 Task: View online service setting.
Action: Mouse moved to (198, 166)
Screenshot: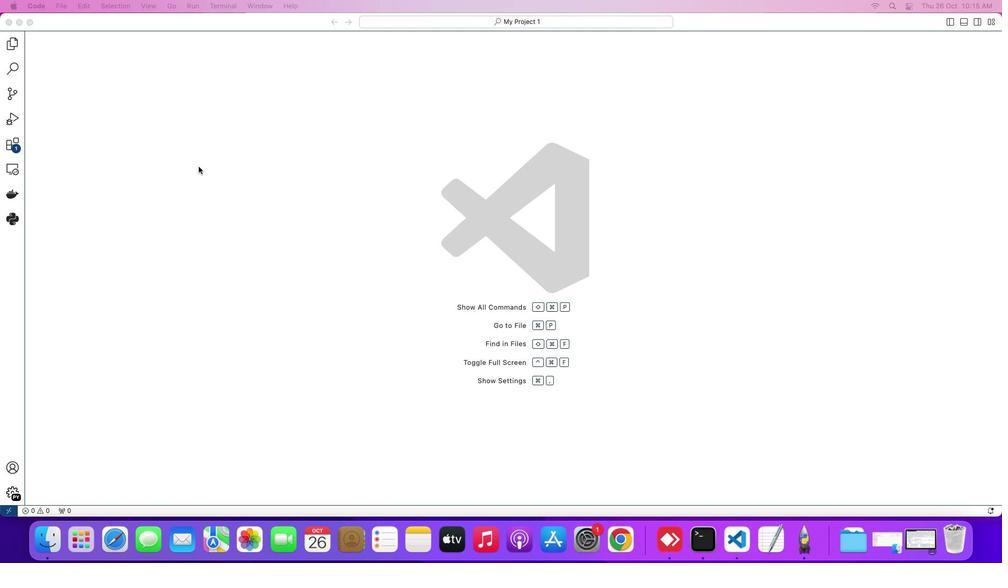 
Action: Mouse pressed left at (198, 166)
Screenshot: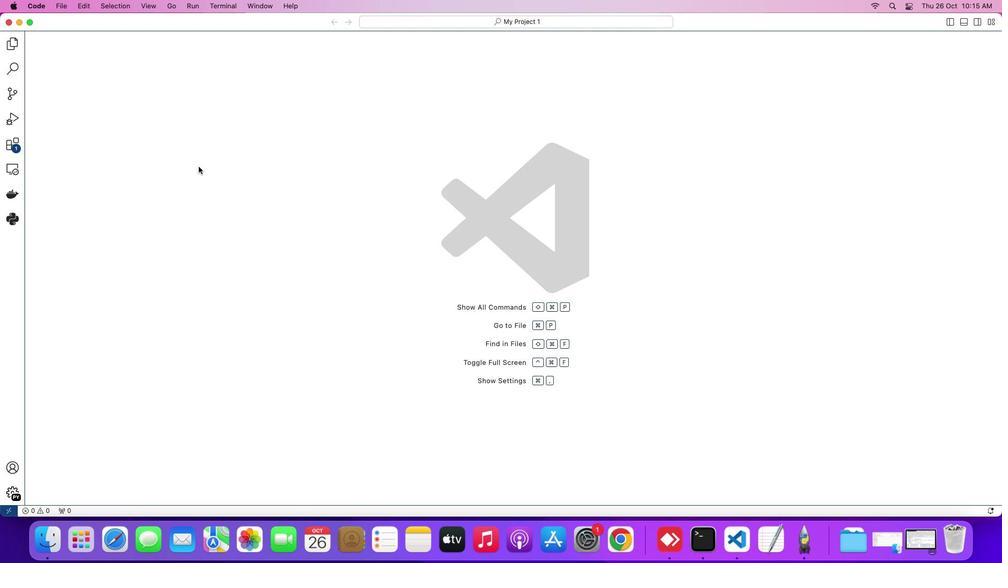 
Action: Mouse moved to (36, 3)
Screenshot: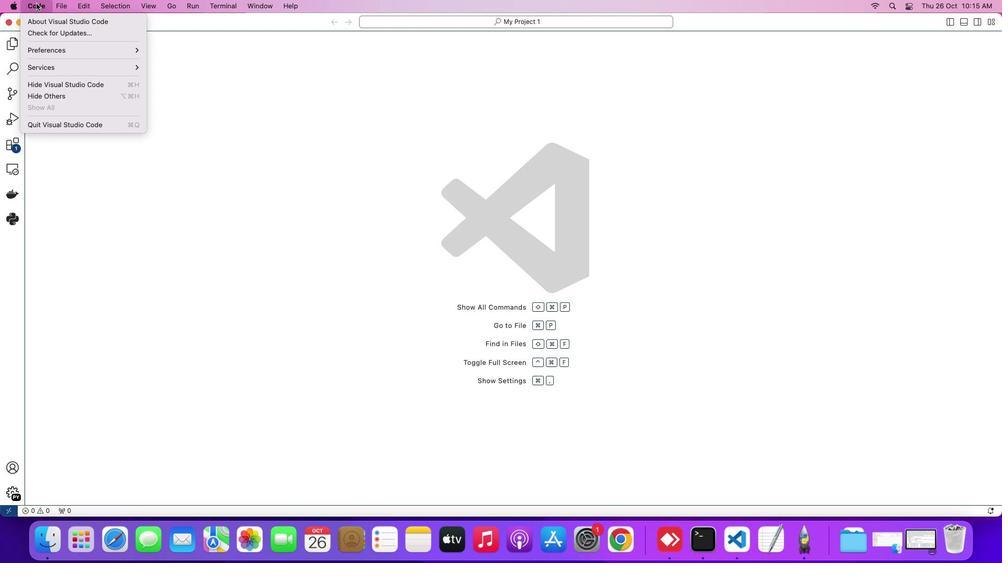 
Action: Mouse pressed left at (36, 3)
Screenshot: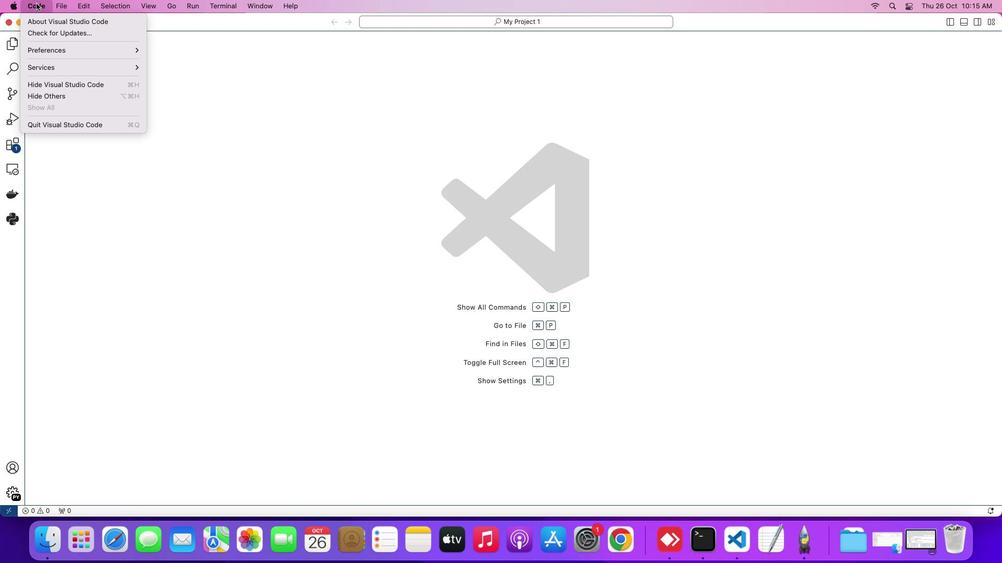 
Action: Mouse moved to (230, 133)
Screenshot: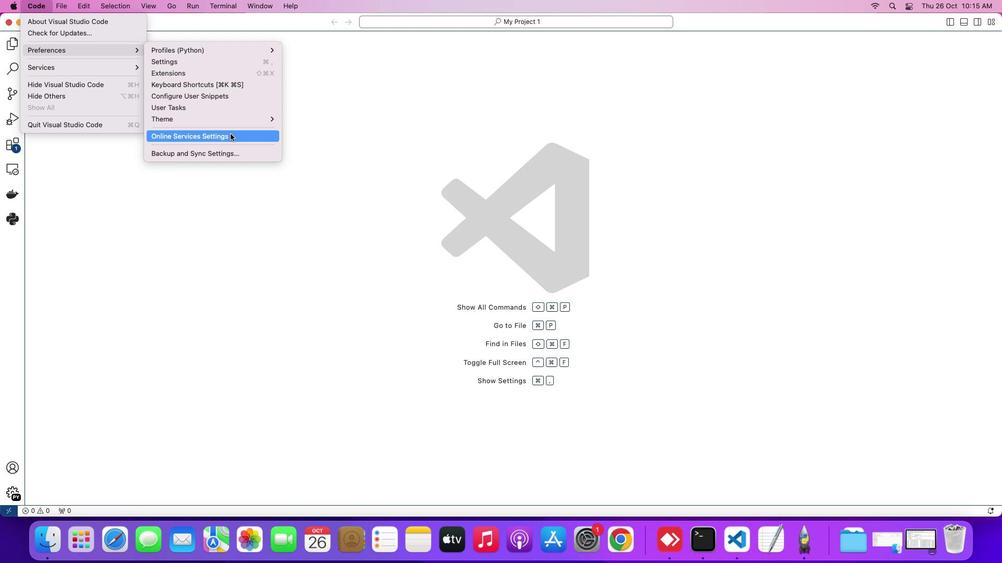 
Action: Mouse pressed left at (230, 133)
Screenshot: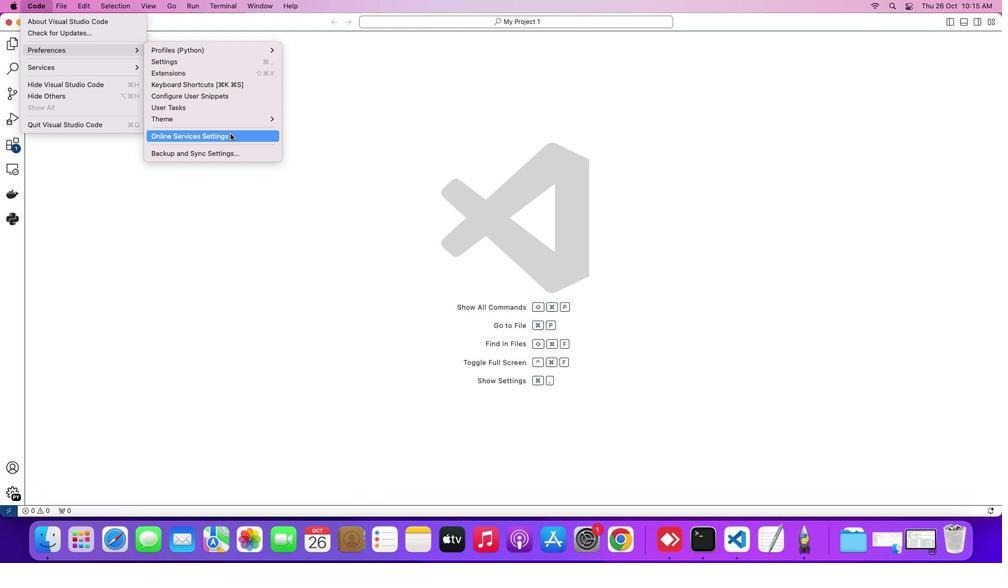 
